 Task: Check current mortgage rates with a credit score of 350-619.
Action: Mouse moved to (710, 133)
Screenshot: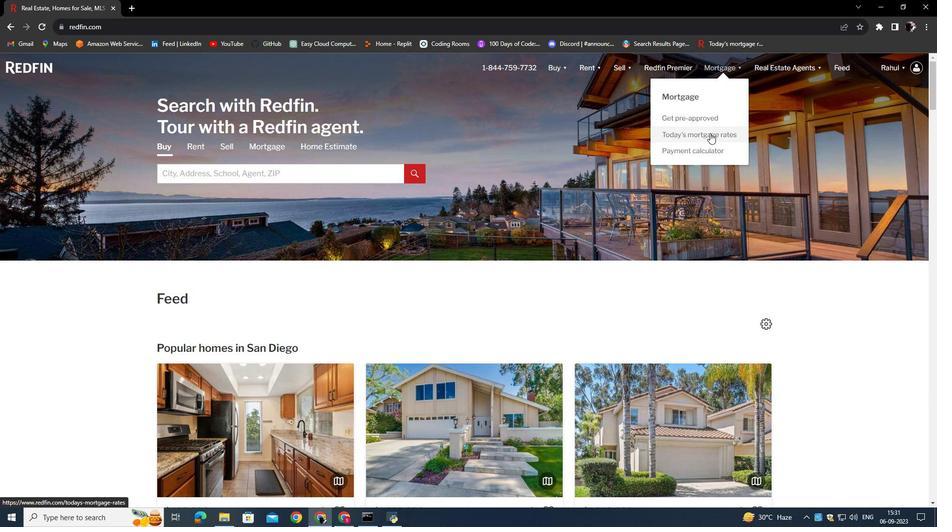 
Action: Mouse pressed left at (710, 133)
Screenshot: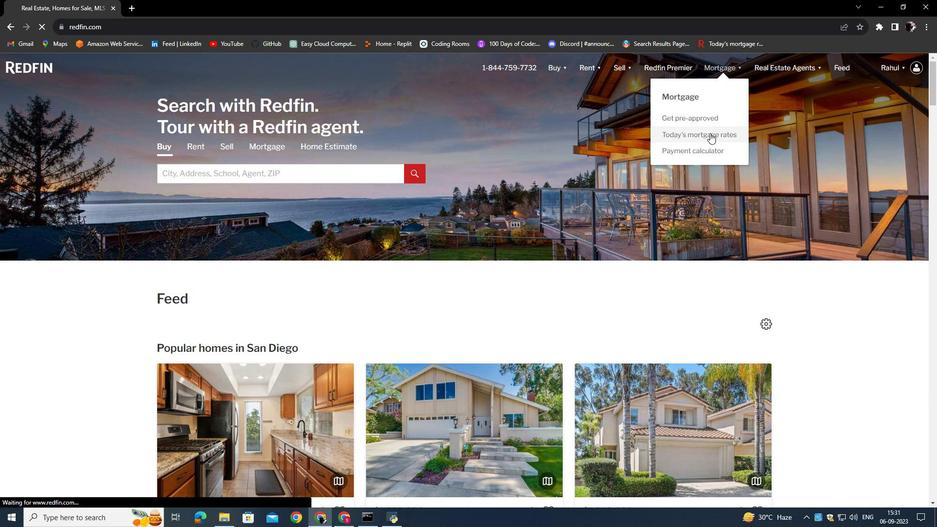 
Action: Mouse moved to (381, 263)
Screenshot: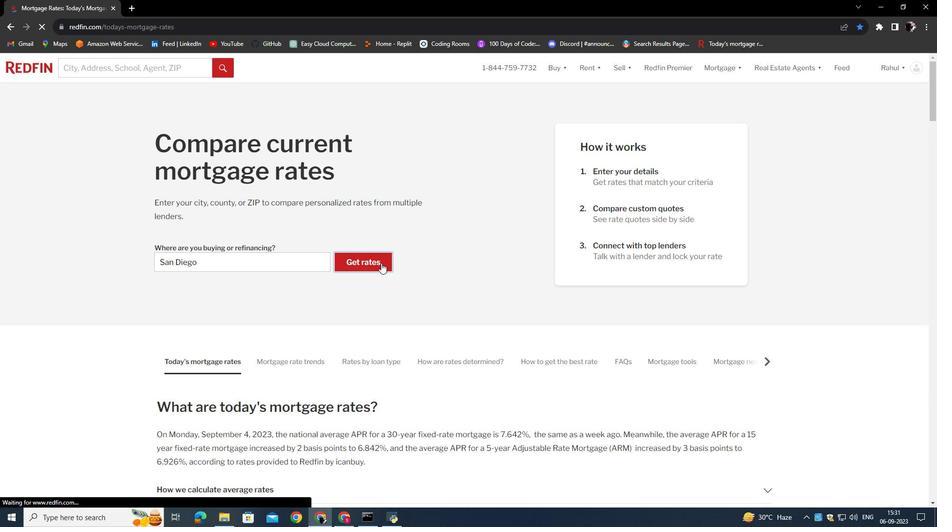 
Action: Mouse pressed left at (381, 263)
Screenshot: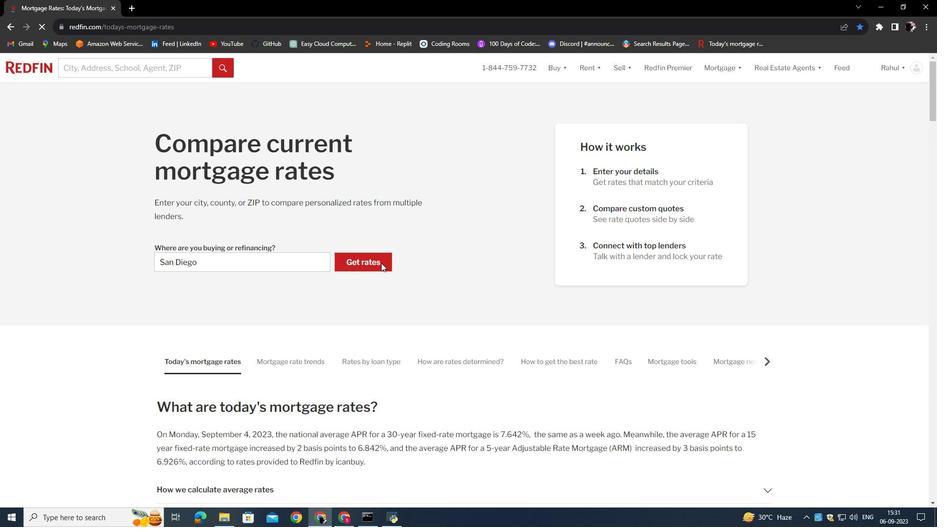 
Action: Mouse moved to (249, 187)
Screenshot: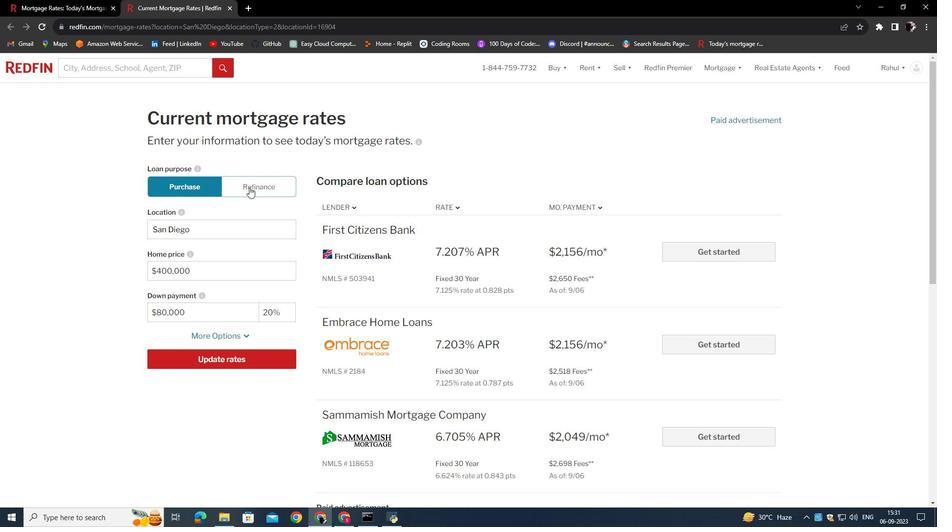 
Action: Mouse pressed left at (249, 187)
Screenshot: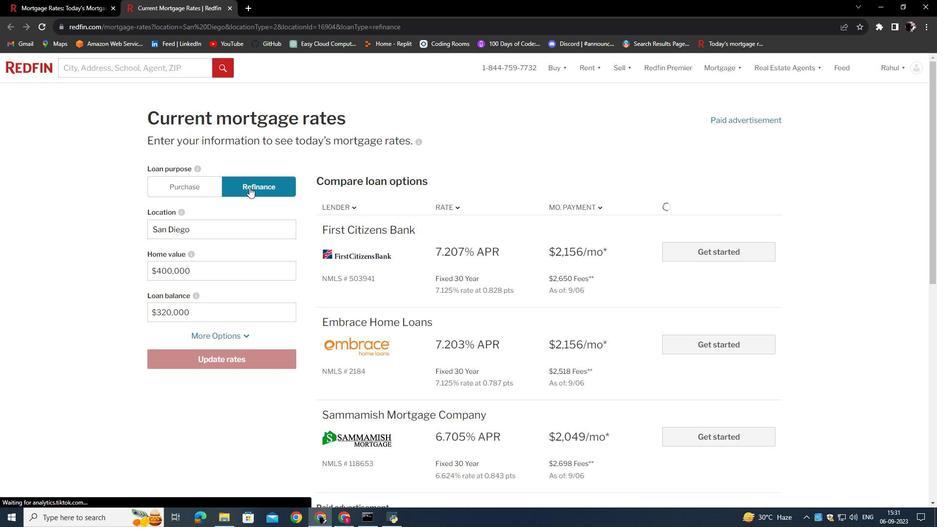 
Action: Mouse moved to (223, 339)
Screenshot: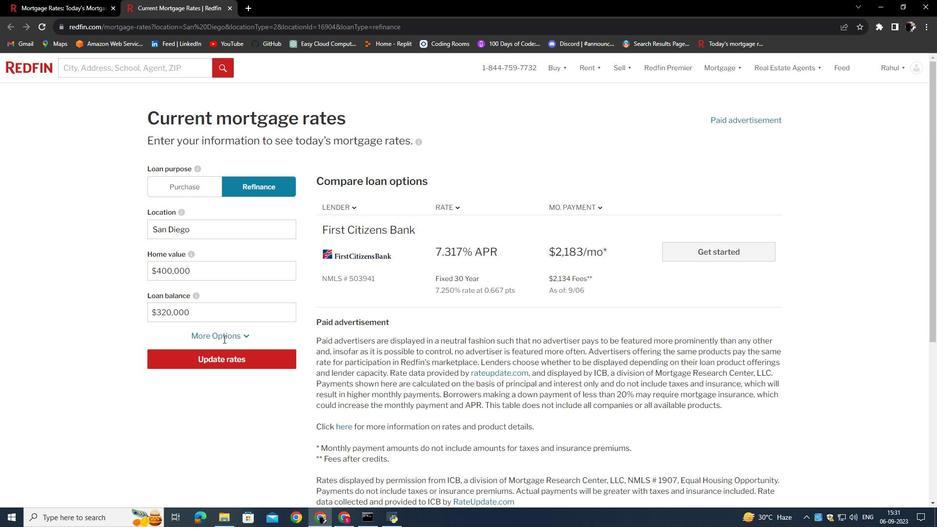 
Action: Mouse pressed left at (223, 339)
Screenshot: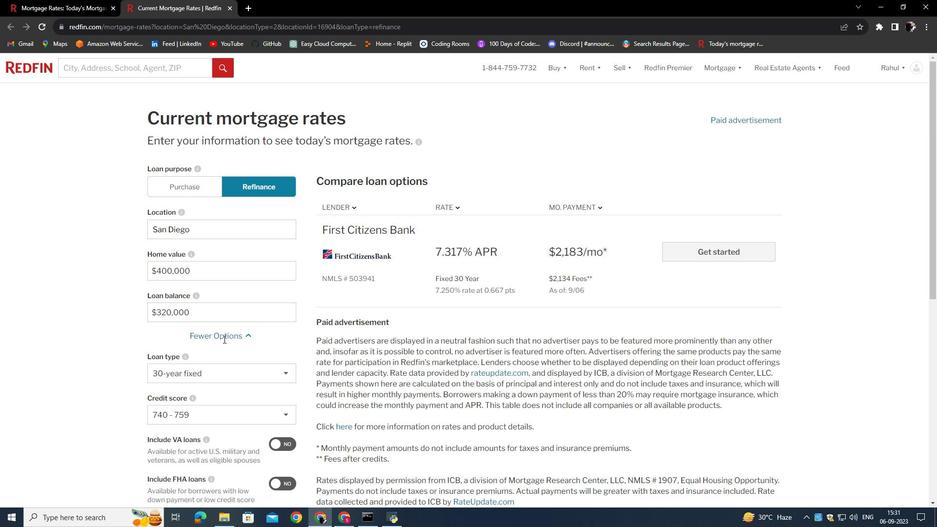 
Action: Mouse moved to (226, 392)
Screenshot: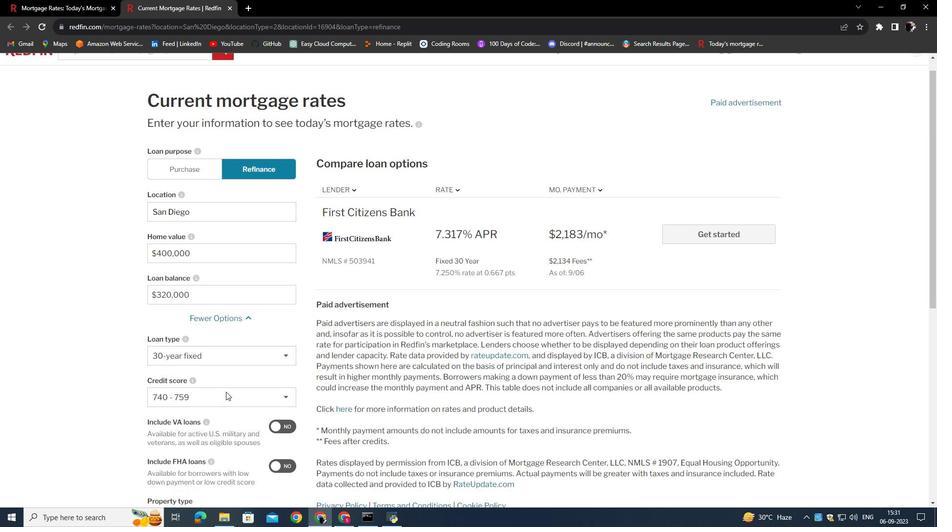 
Action: Mouse scrolled (226, 391) with delta (0, 0)
Screenshot: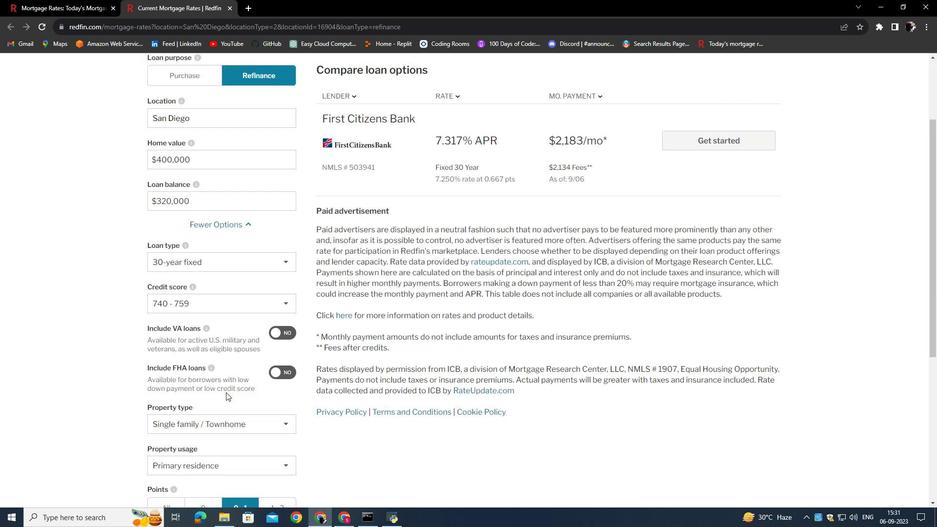 
Action: Mouse scrolled (226, 391) with delta (0, 0)
Screenshot: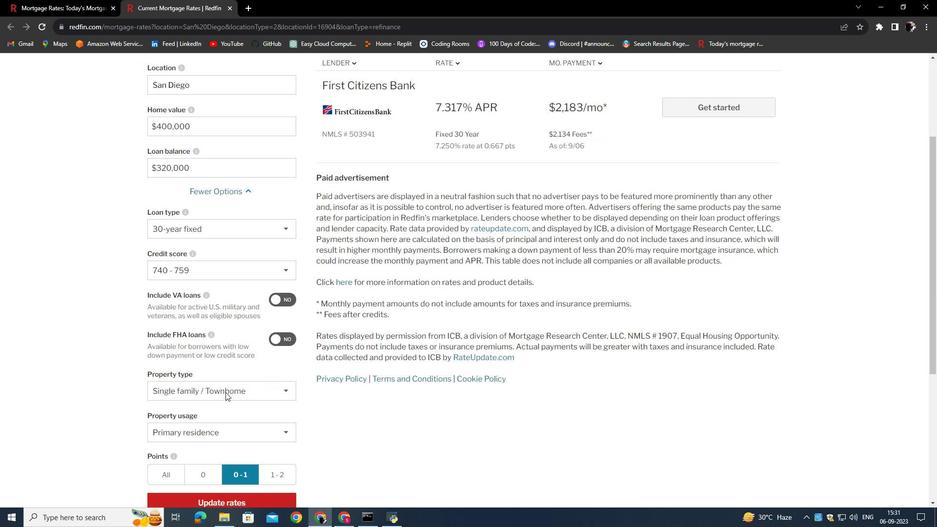 
Action: Mouse scrolled (226, 391) with delta (0, 0)
Screenshot: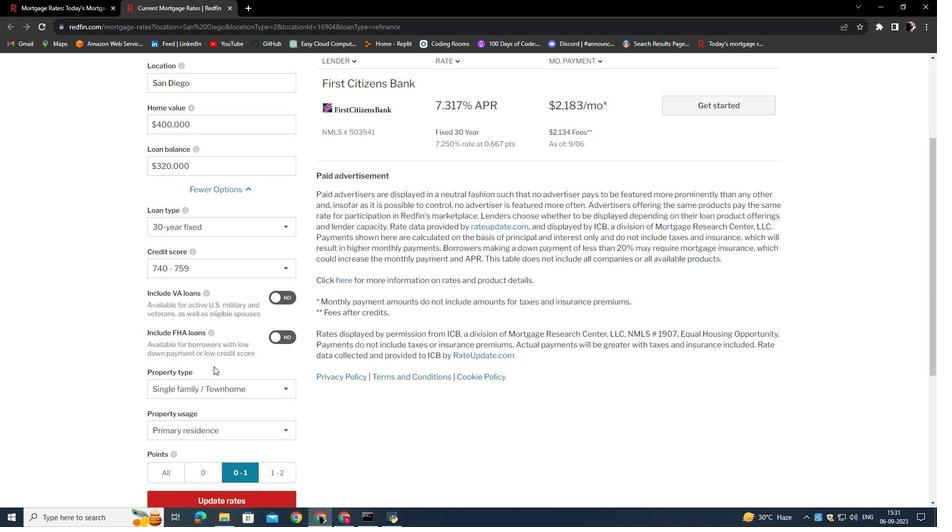 
Action: Mouse moved to (198, 269)
Screenshot: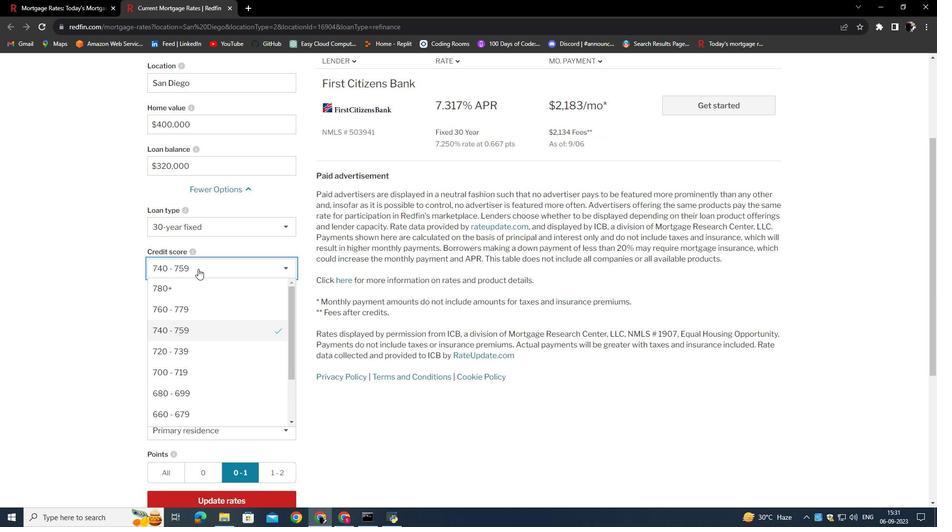 
Action: Mouse pressed left at (198, 269)
Screenshot: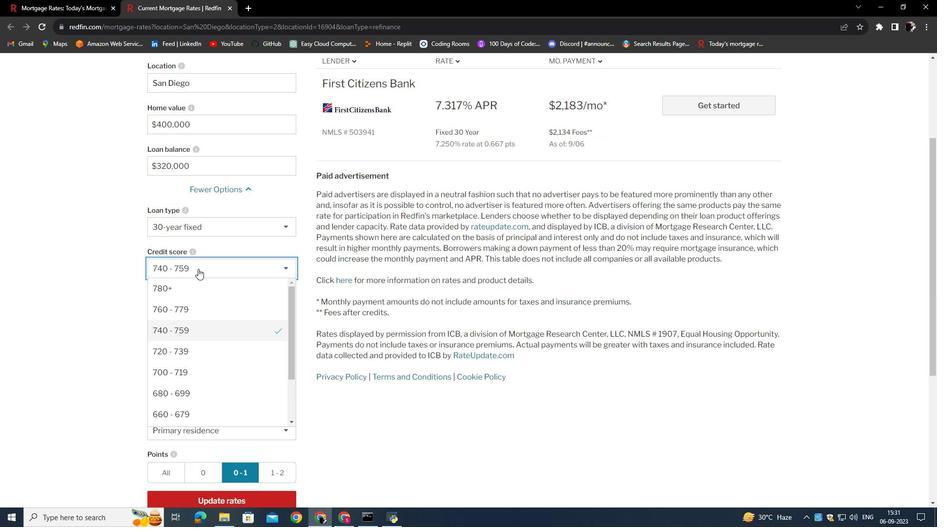 
Action: Mouse moved to (207, 351)
Screenshot: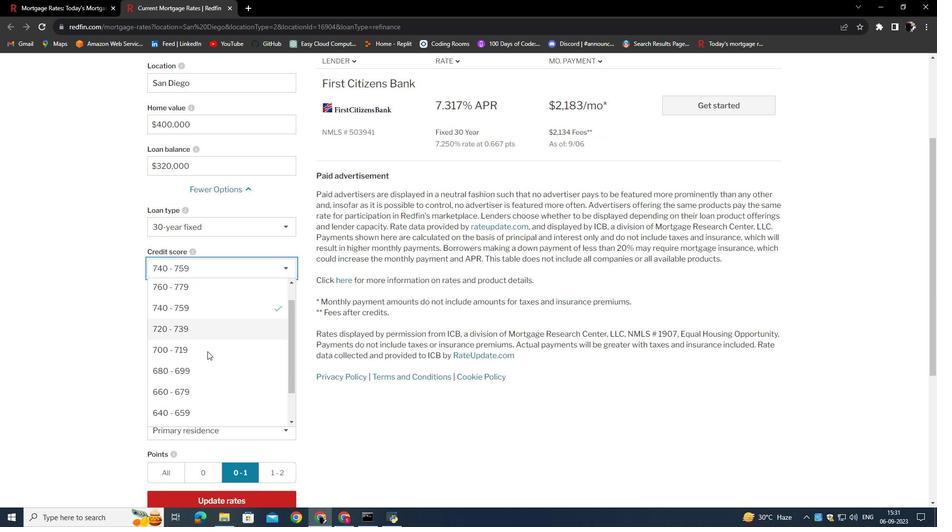 
Action: Mouse scrolled (207, 351) with delta (0, 0)
Screenshot: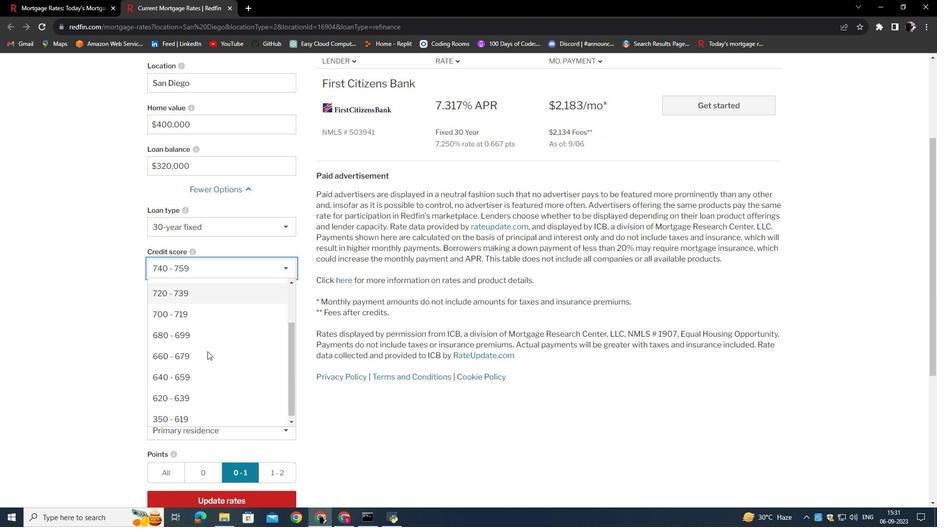 
Action: Mouse scrolled (207, 351) with delta (0, 0)
Screenshot: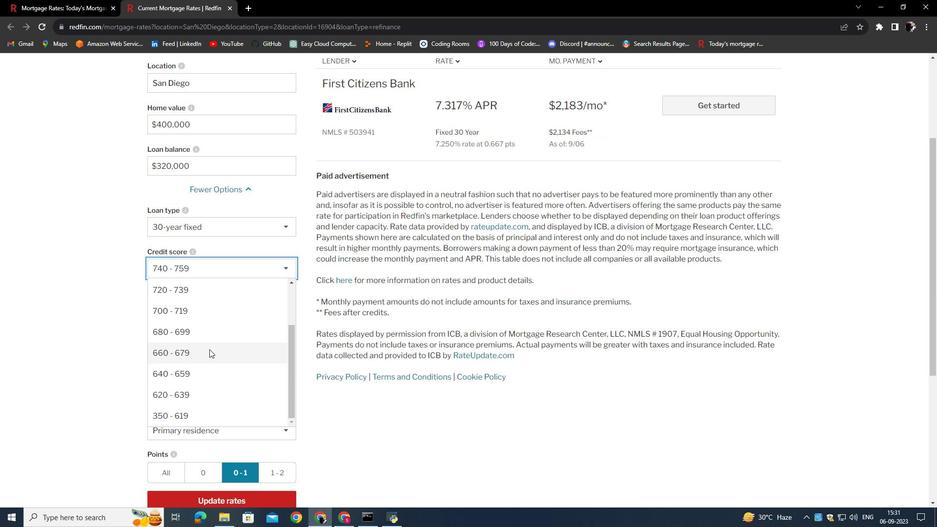
Action: Mouse scrolled (207, 351) with delta (0, 0)
Screenshot: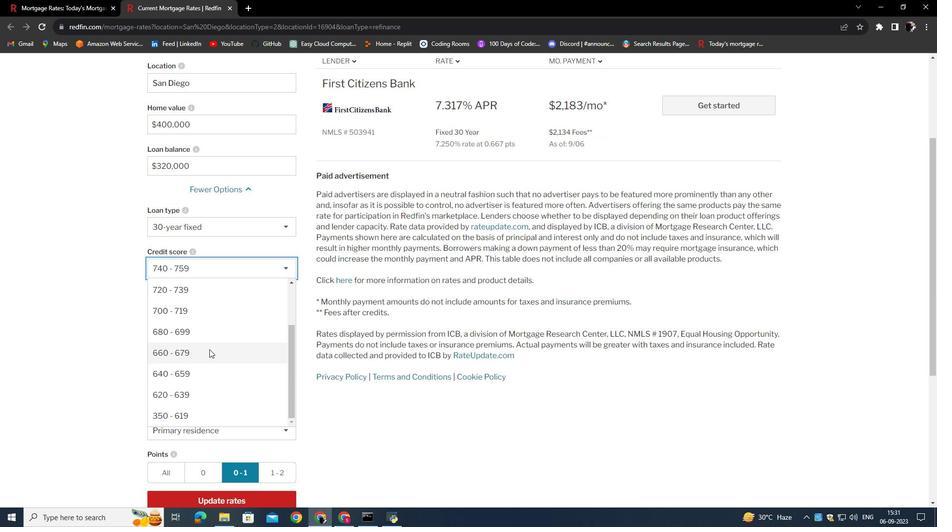 
Action: Mouse moved to (210, 349)
Screenshot: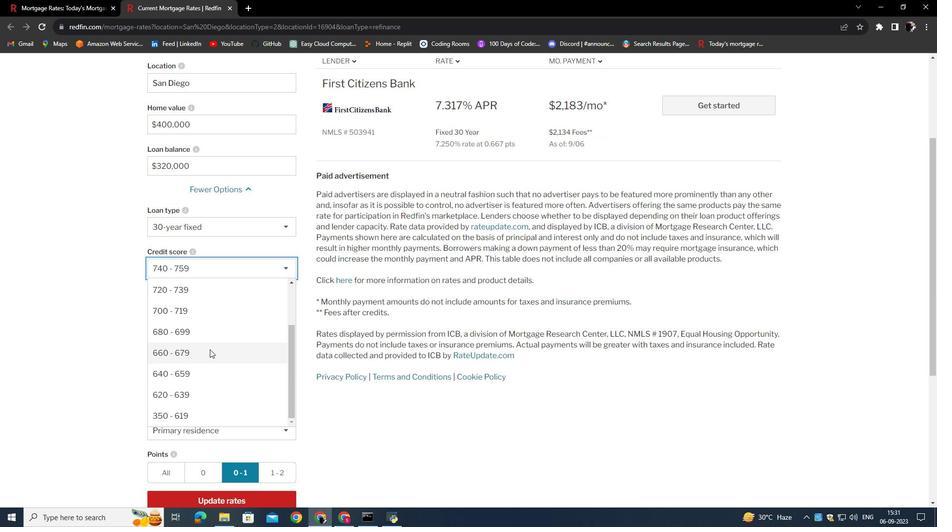 
Action: Mouse scrolled (210, 349) with delta (0, 0)
Screenshot: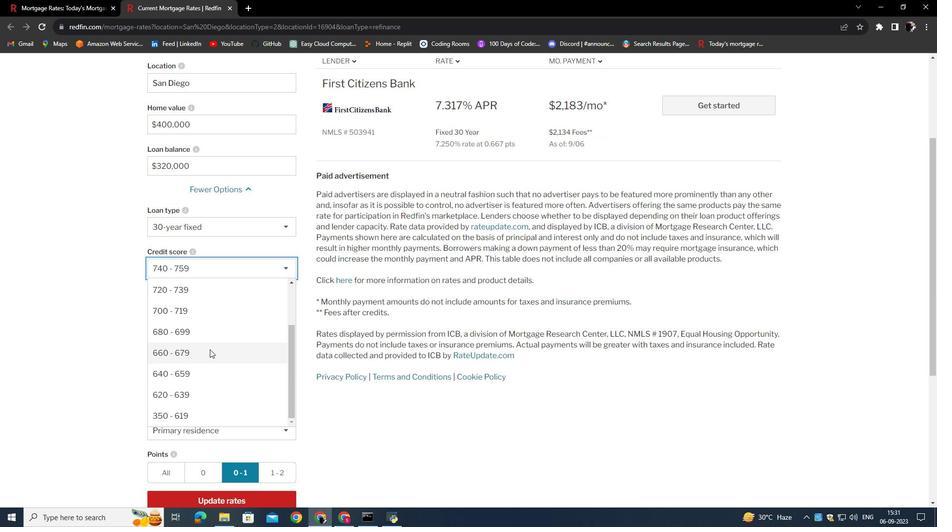
Action: Mouse scrolled (210, 349) with delta (0, 0)
Screenshot: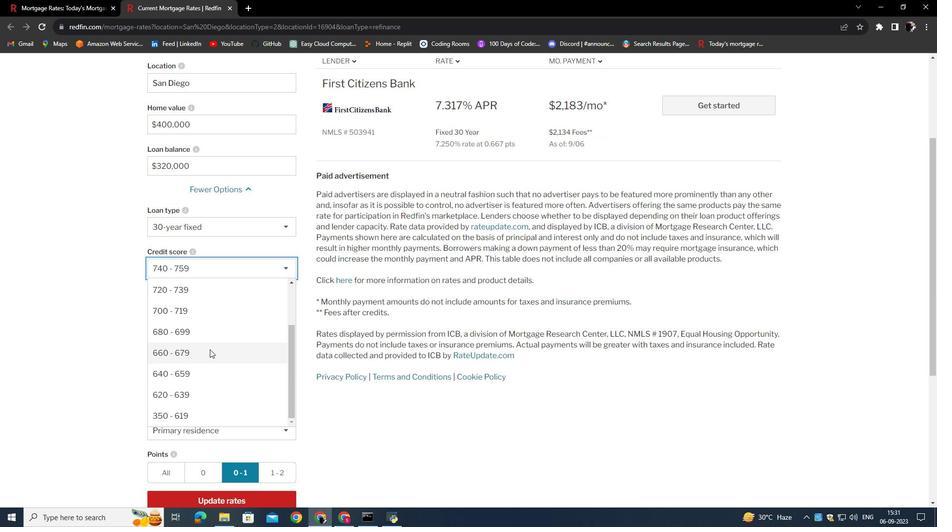 
Action: Mouse scrolled (210, 349) with delta (0, 0)
Screenshot: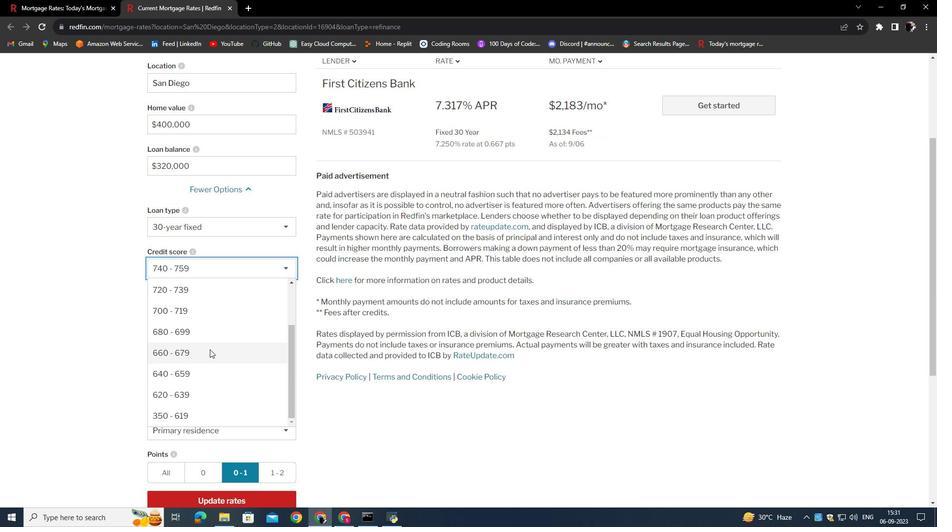 
Action: Mouse moved to (192, 421)
Screenshot: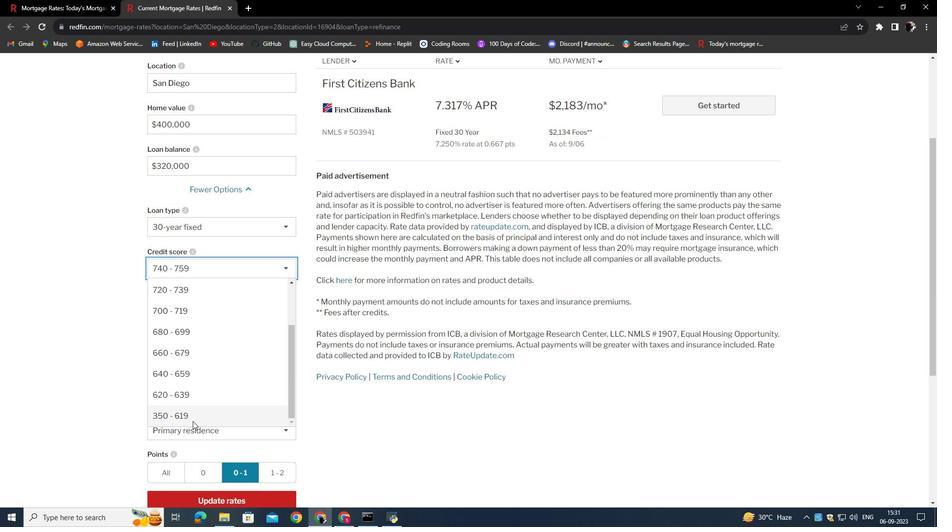 
Action: Mouse pressed left at (192, 421)
Screenshot: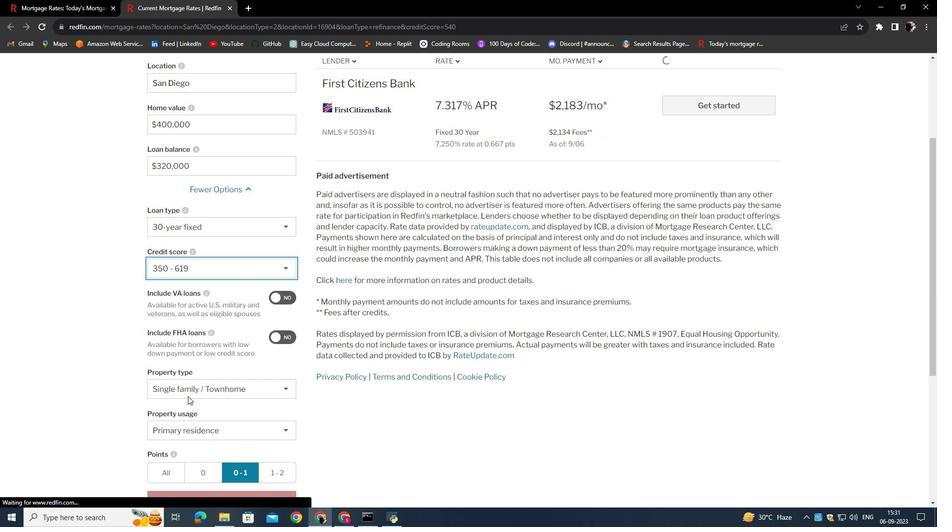 
Action: Mouse moved to (193, 298)
Screenshot: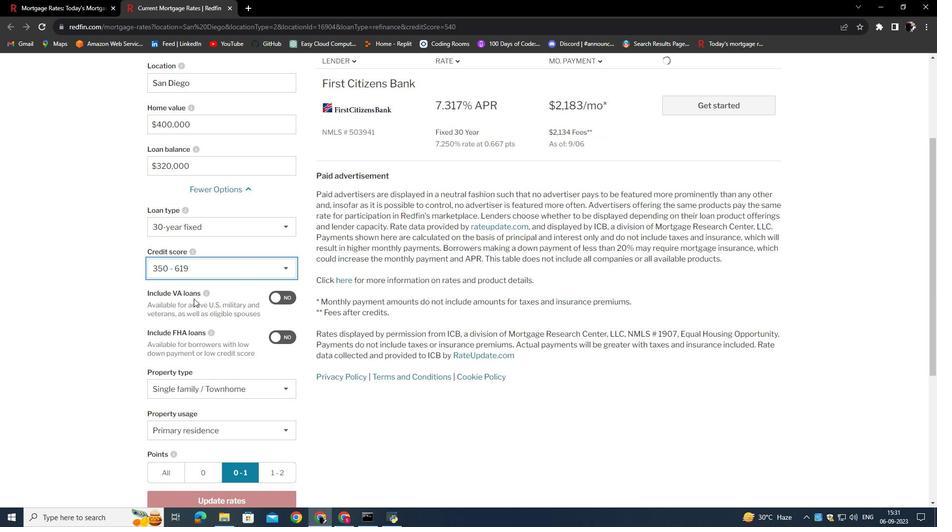 
Action: Mouse scrolled (193, 298) with delta (0, 0)
Screenshot: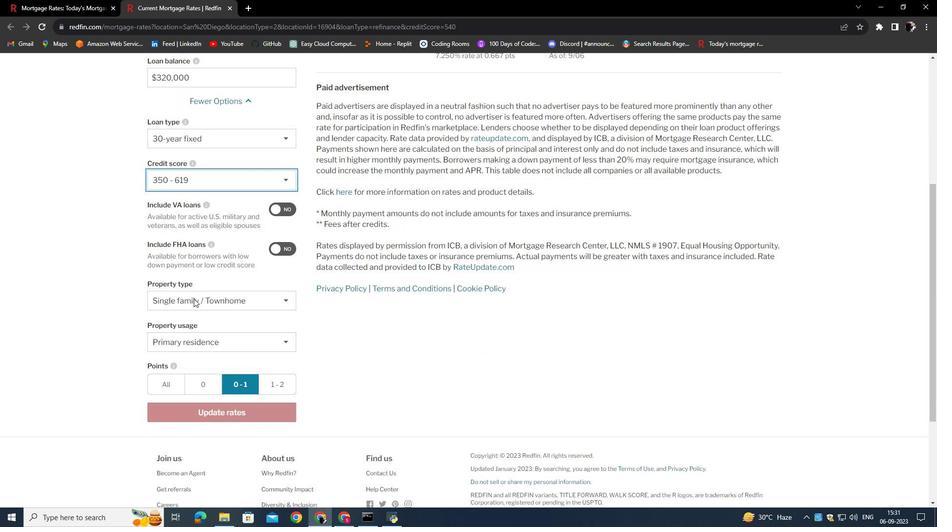 
Action: Mouse scrolled (193, 298) with delta (0, 0)
Screenshot: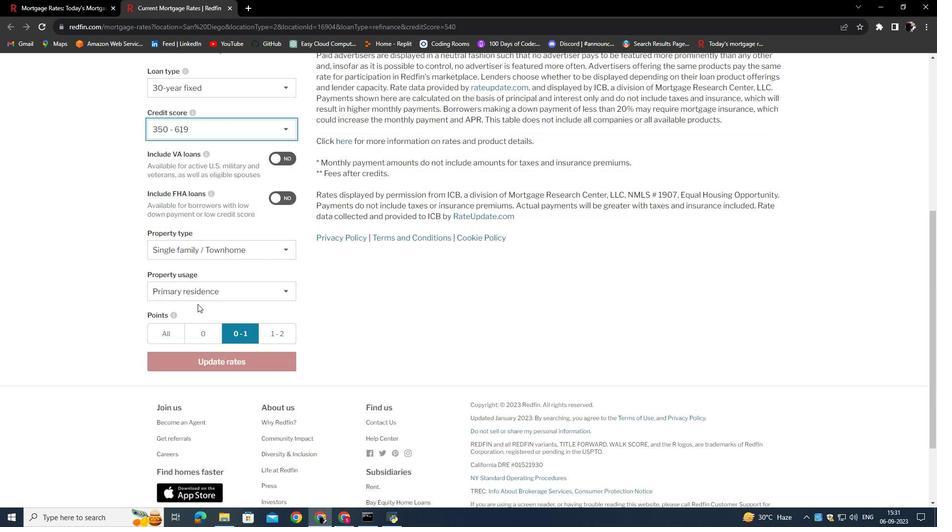 
Action: Mouse scrolled (193, 298) with delta (0, 0)
Screenshot: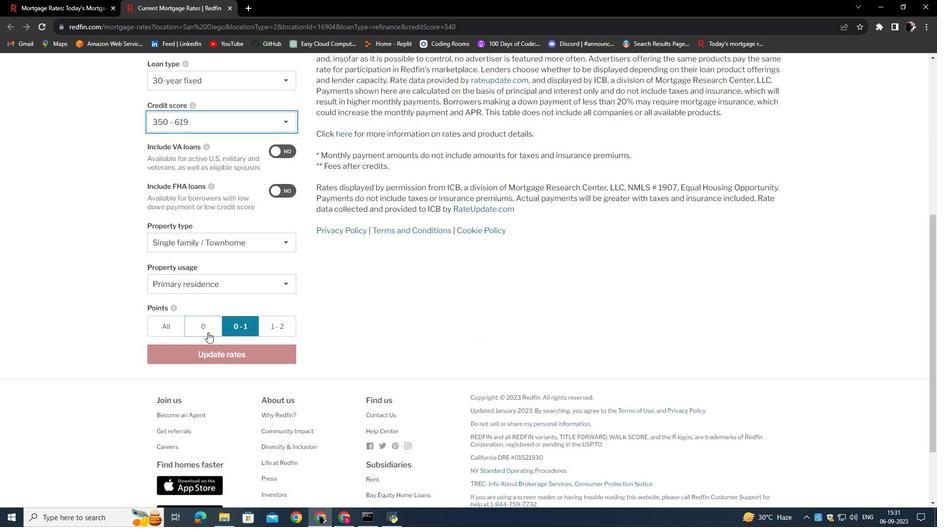 
Action: Mouse moved to (210, 358)
Screenshot: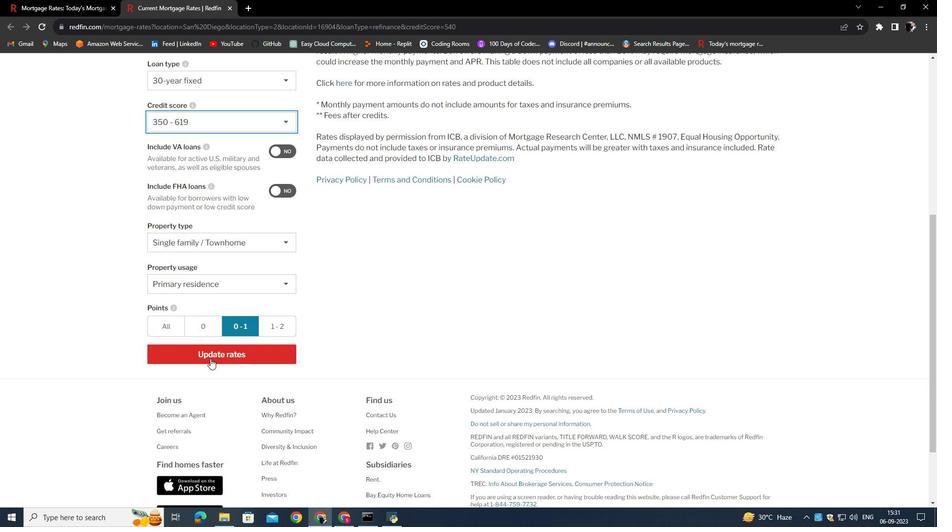 
Action: Mouse pressed left at (210, 358)
Screenshot: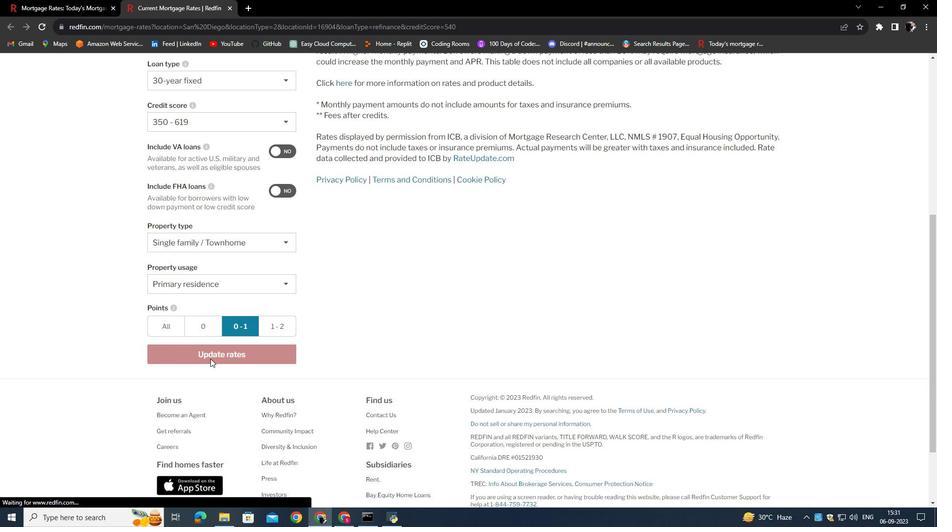 
Action: Mouse moved to (435, 278)
Screenshot: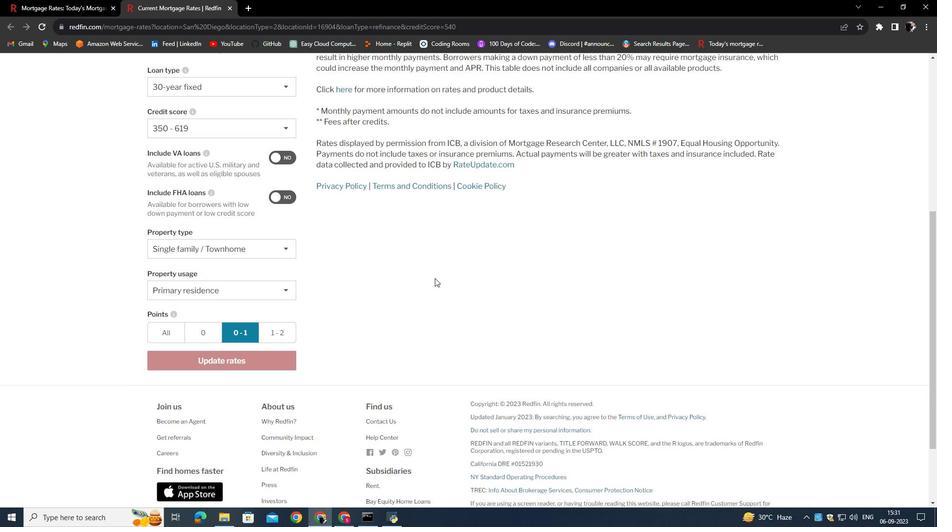 
Action: Mouse scrolled (435, 278) with delta (0, 0)
Screenshot: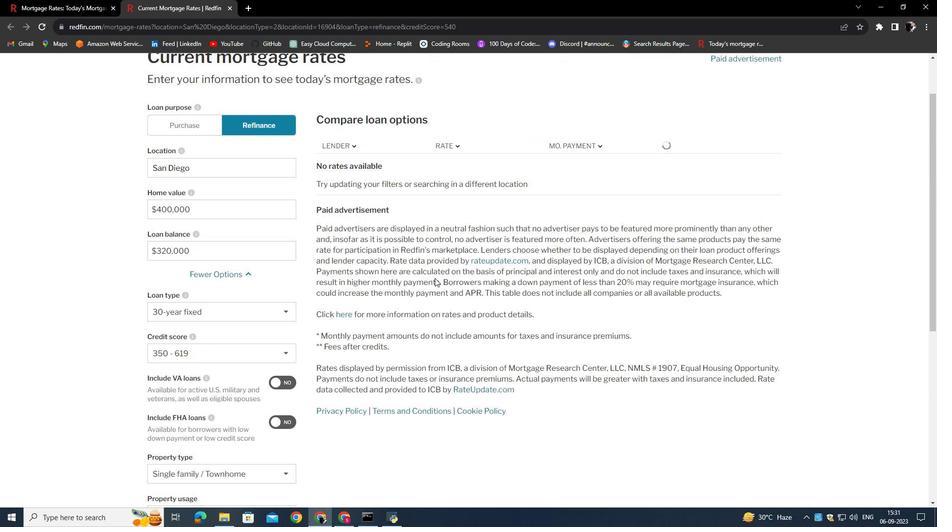 
Action: Mouse scrolled (435, 278) with delta (0, 0)
Screenshot: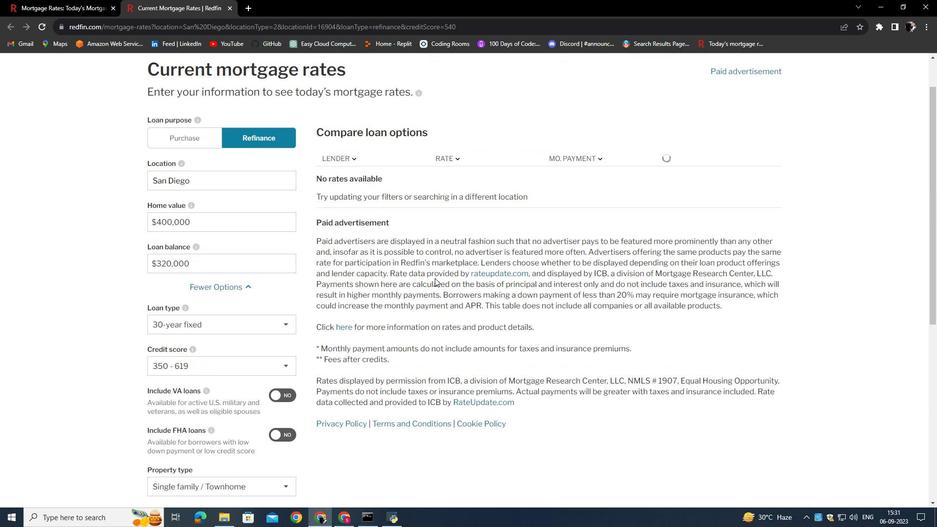 
Action: Mouse scrolled (435, 278) with delta (0, 0)
Screenshot: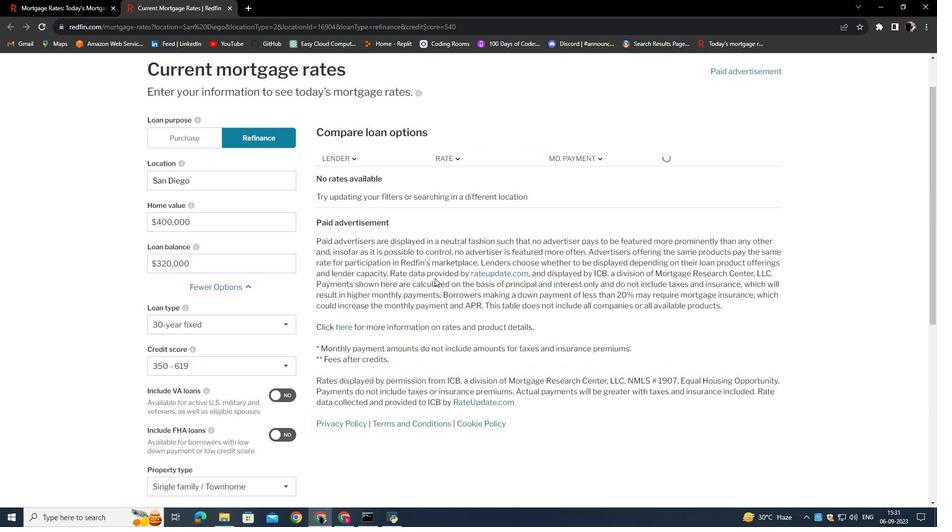 
Action: Mouse scrolled (435, 278) with delta (0, 0)
Screenshot: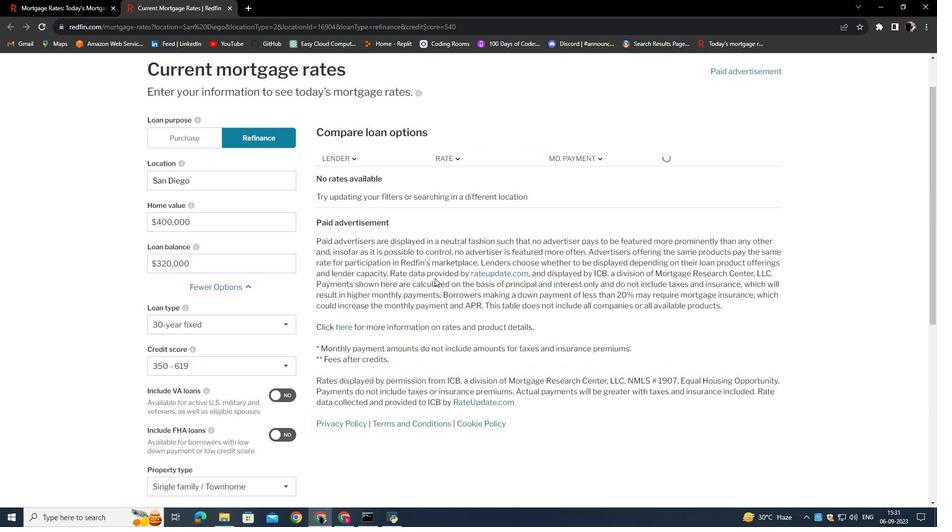
Action: Mouse scrolled (435, 278) with delta (0, 0)
Screenshot: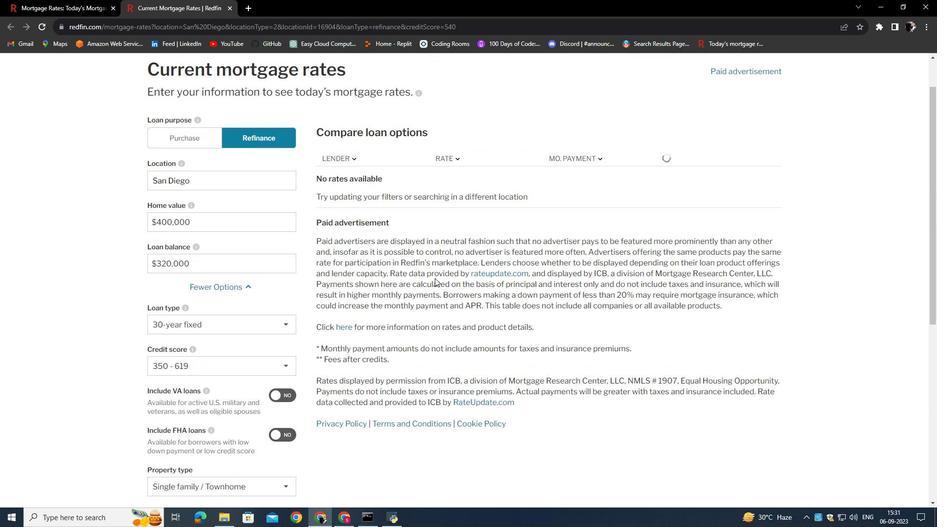 
Action: Mouse scrolled (435, 278) with delta (0, 0)
Screenshot: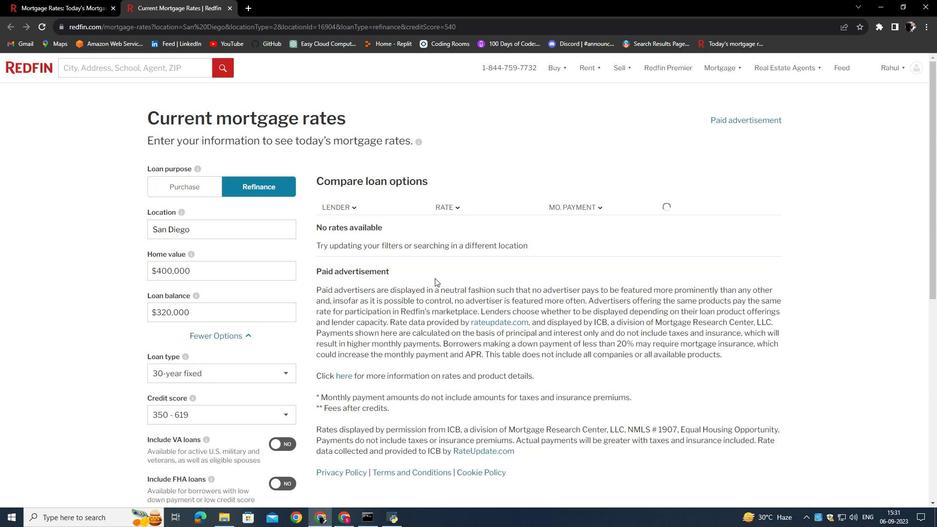 
